 Task: Create in the project BlazePath in Backlog an issue 'Address issues related to software licensing and usage restrictions', assign it to team member softage.2@softage.net and change the status to IN PROGRESS. Create in the project BlazePath in Backlog an issue 'Develop a new feature to allow for automatic file versioning and history tracking', assign it to team member softage.3@softage.net and change the status to IN PROGRESS
Action: Mouse moved to (179, 56)
Screenshot: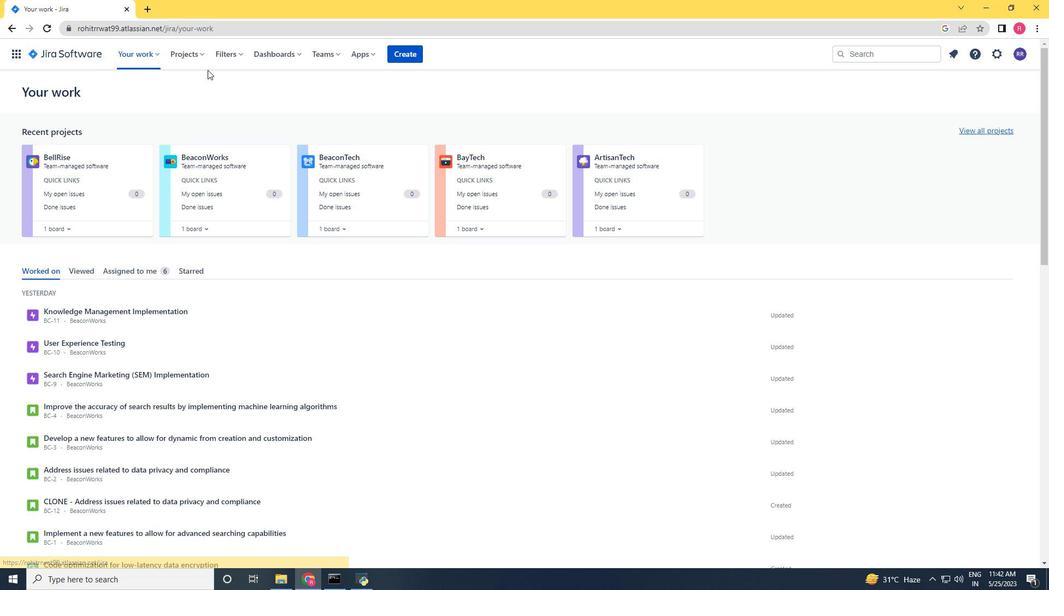 
Action: Mouse pressed left at (179, 56)
Screenshot: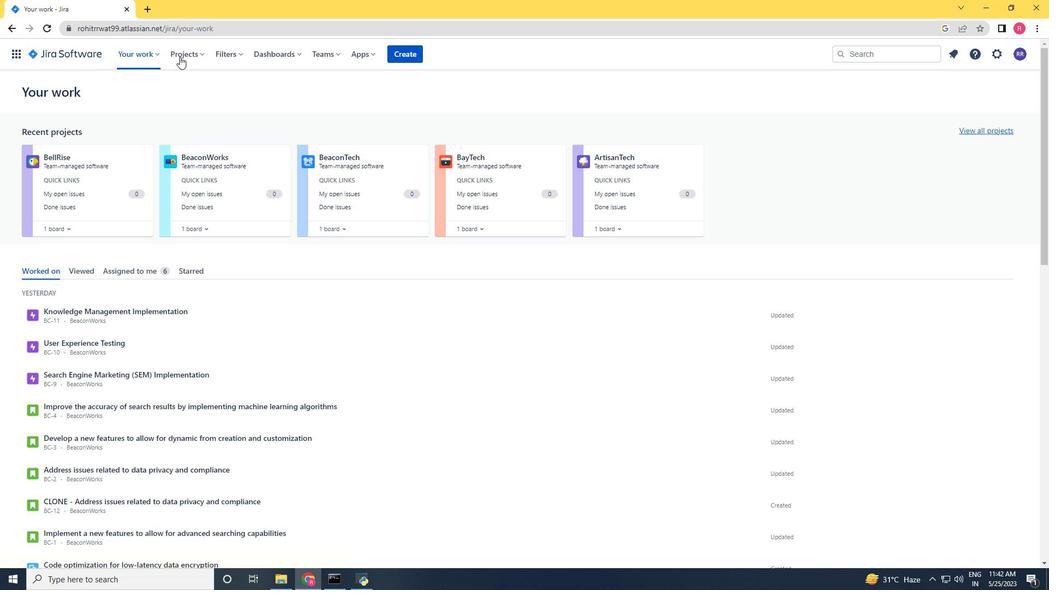
Action: Mouse moved to (202, 96)
Screenshot: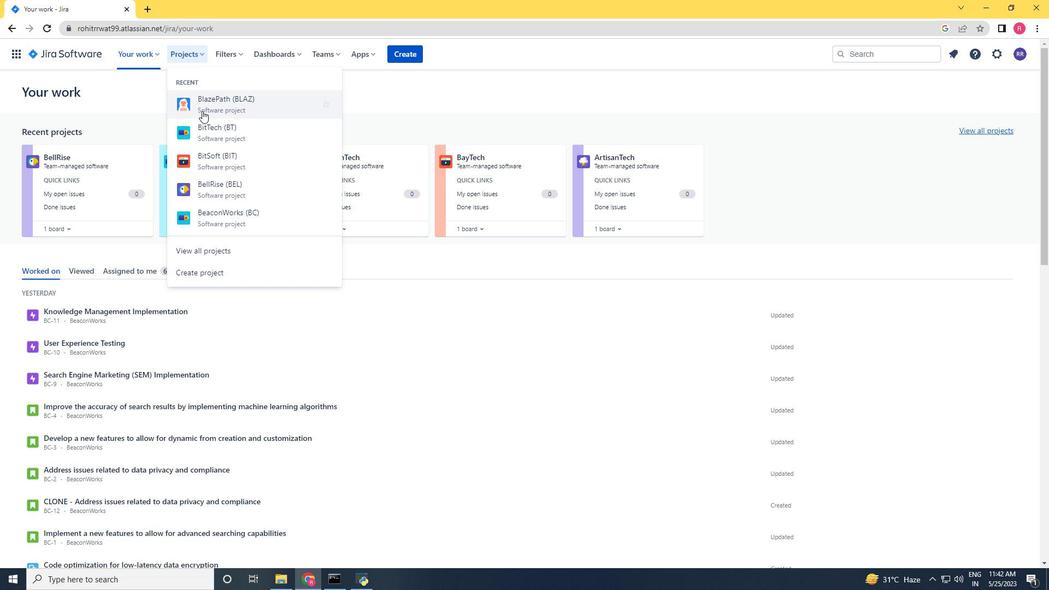 
Action: Mouse pressed left at (202, 96)
Screenshot: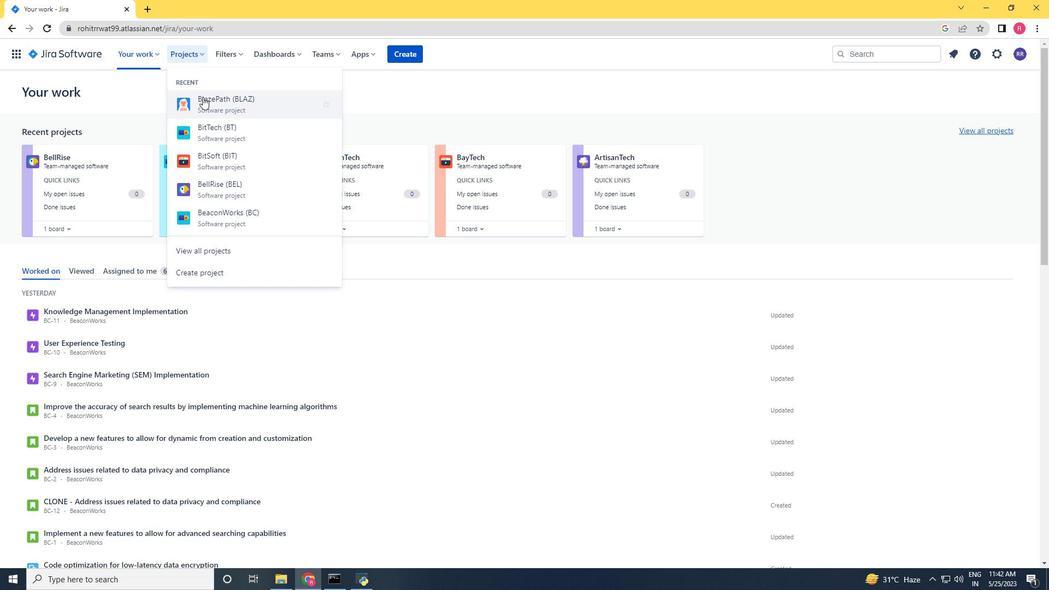 
Action: Mouse moved to (79, 172)
Screenshot: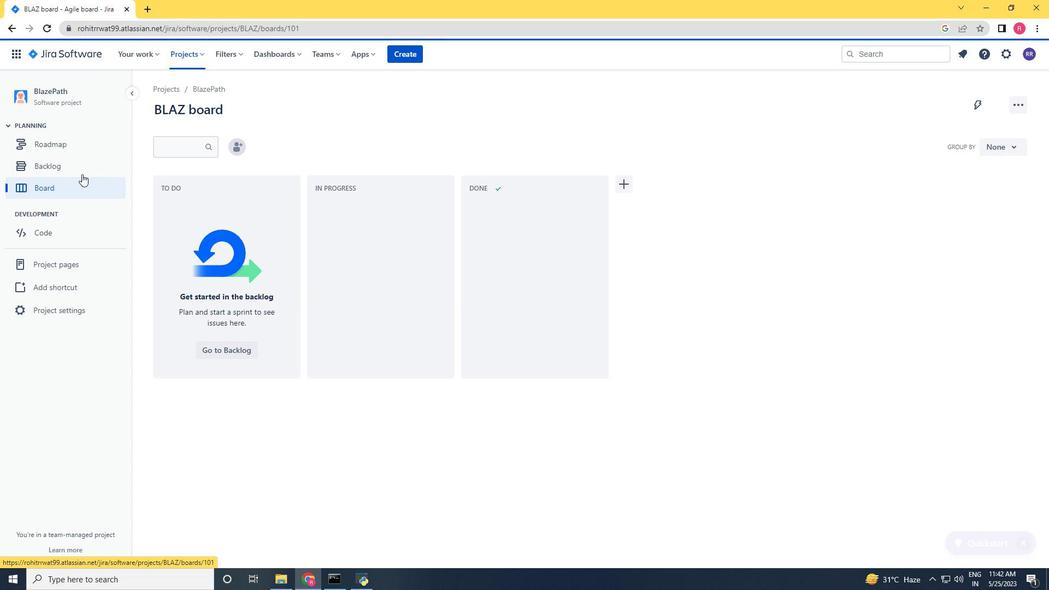 
Action: Mouse pressed left at (79, 172)
Screenshot: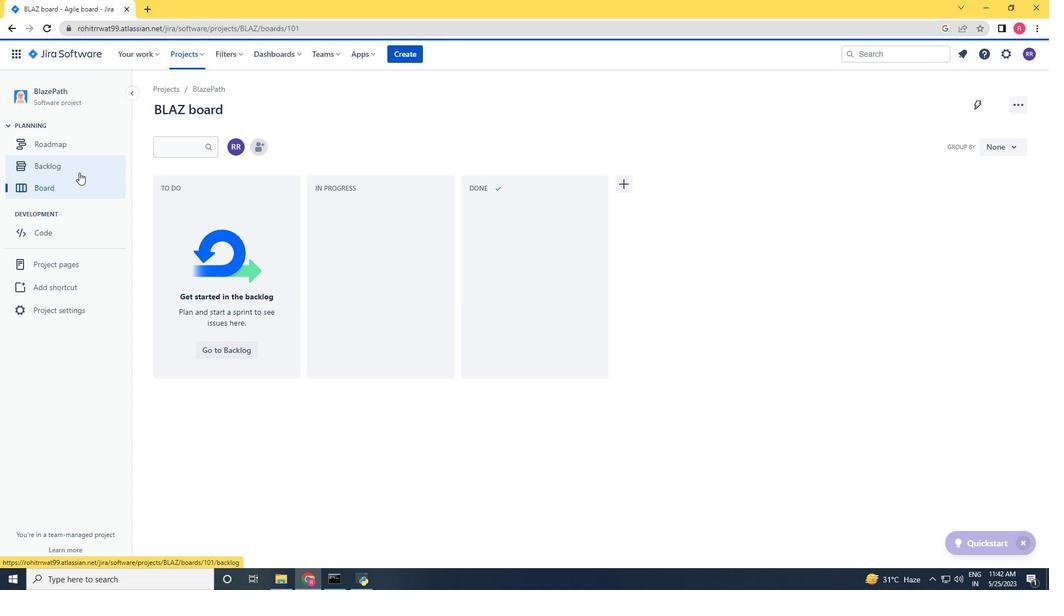 
Action: Mouse moved to (247, 418)
Screenshot: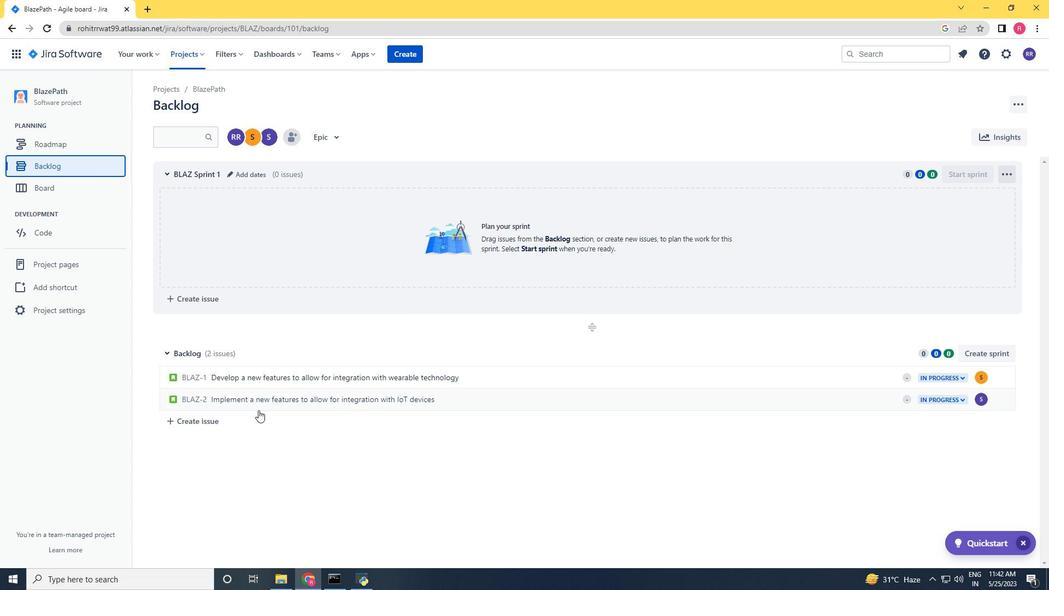 
Action: Mouse pressed left at (247, 418)
Screenshot: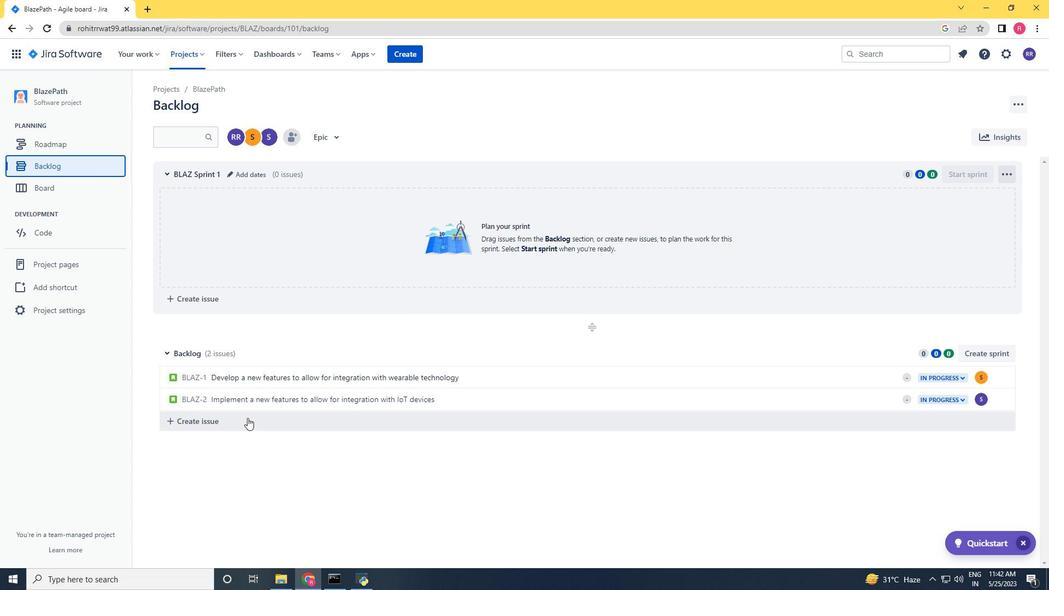 
Action: Key pressed <Key.shift>Address<Key.space>issue<Key.space>related<Key.space>to<Key.space>software<Key.space>licensing<Key.space>and<Key.space>usage<Key.space>restriction<Key.space><Key.enter>
Screenshot: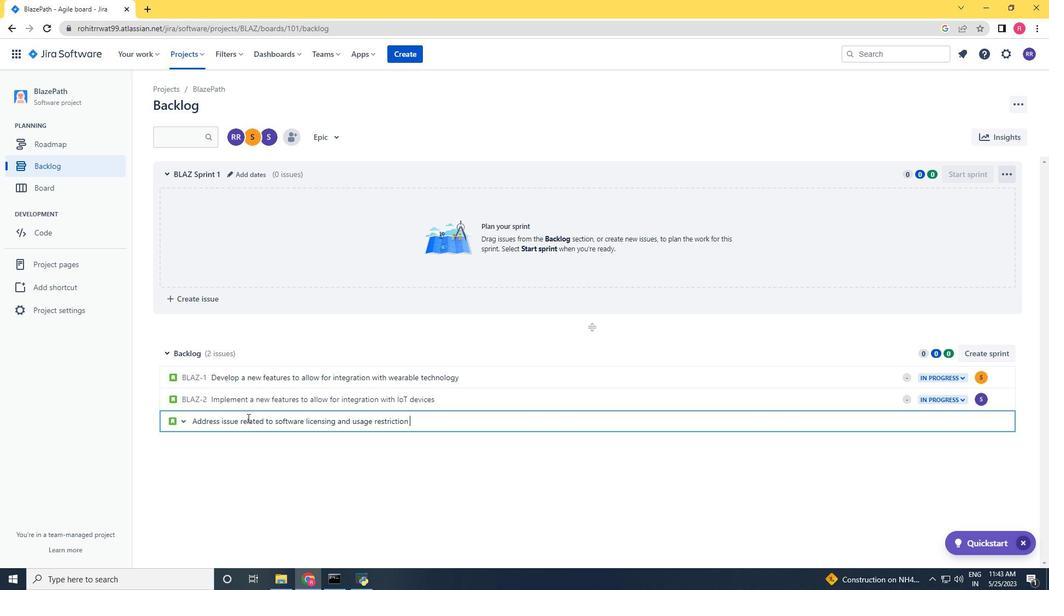 
Action: Mouse moved to (955, 416)
Screenshot: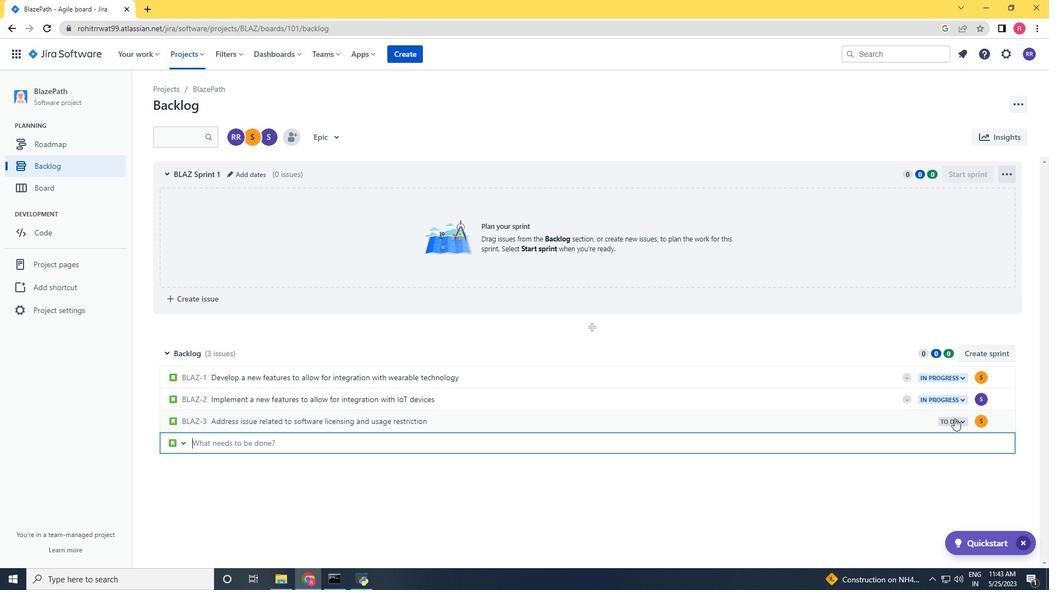 
Action: Mouse pressed left at (955, 416)
Screenshot: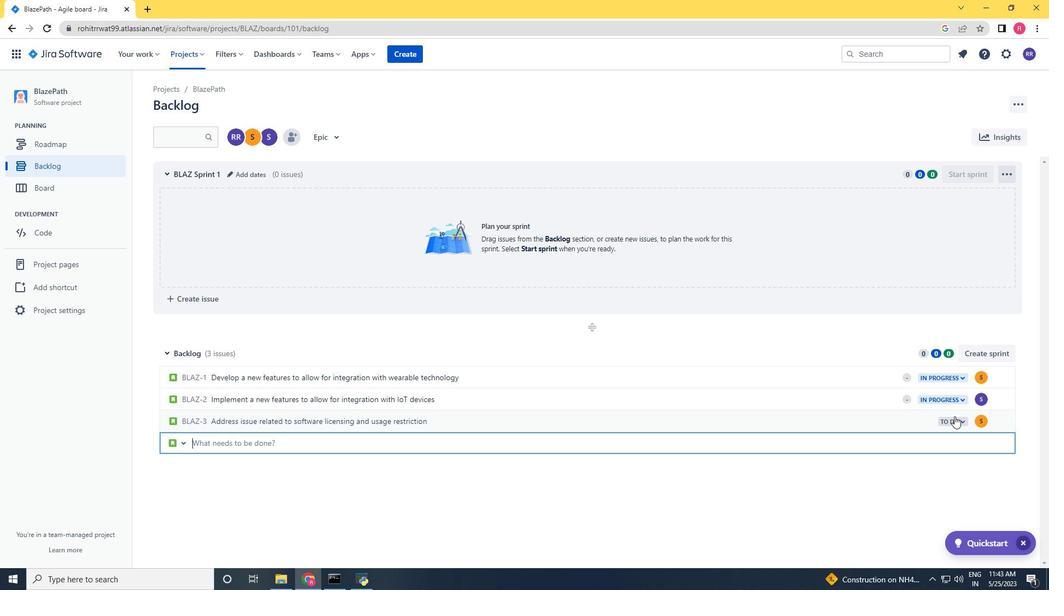 
Action: Mouse moved to (857, 259)
Screenshot: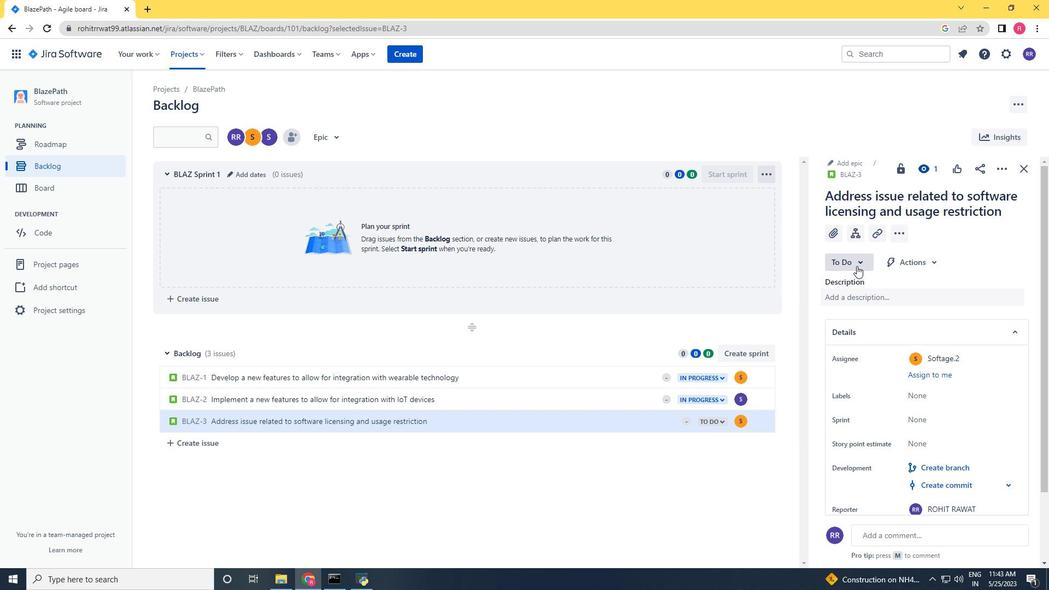 
Action: Mouse pressed left at (857, 259)
Screenshot: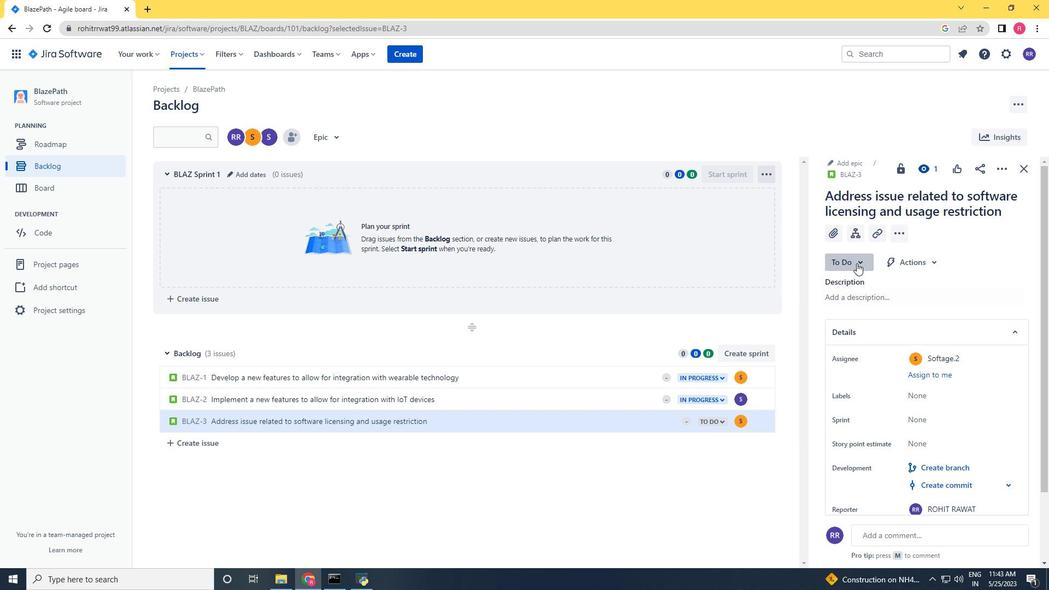 
Action: Mouse moved to (855, 287)
Screenshot: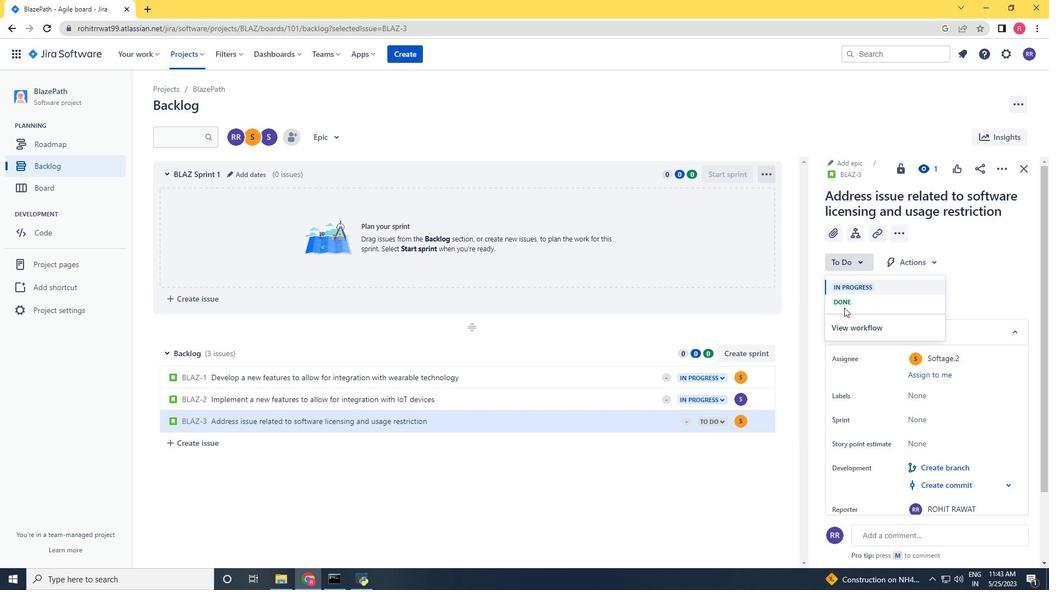 
Action: Mouse pressed left at (855, 287)
Screenshot: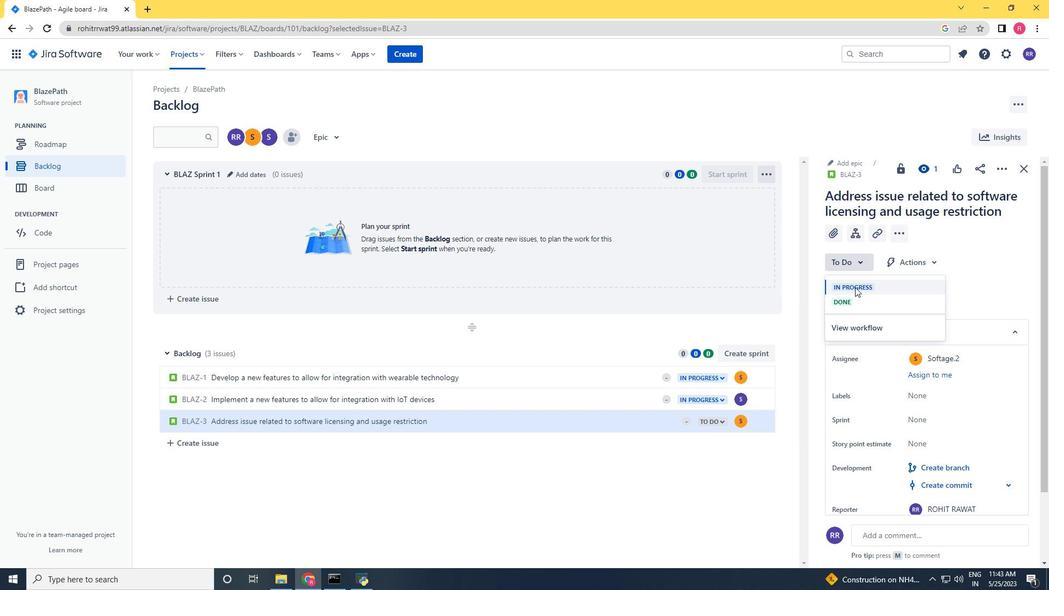 
Action: Mouse moved to (1023, 170)
Screenshot: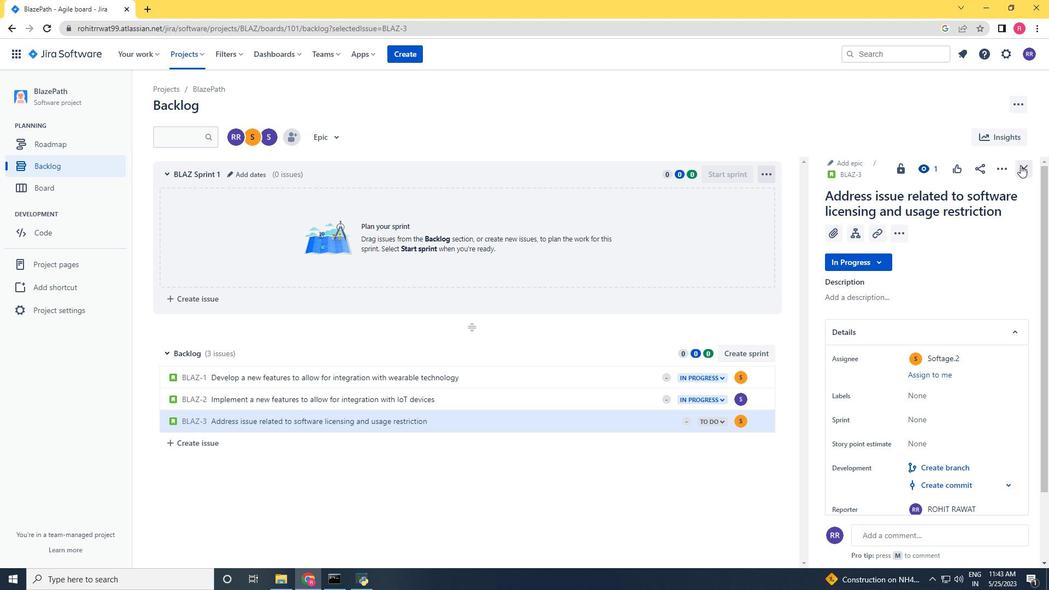 
Action: Mouse pressed left at (1023, 170)
Screenshot: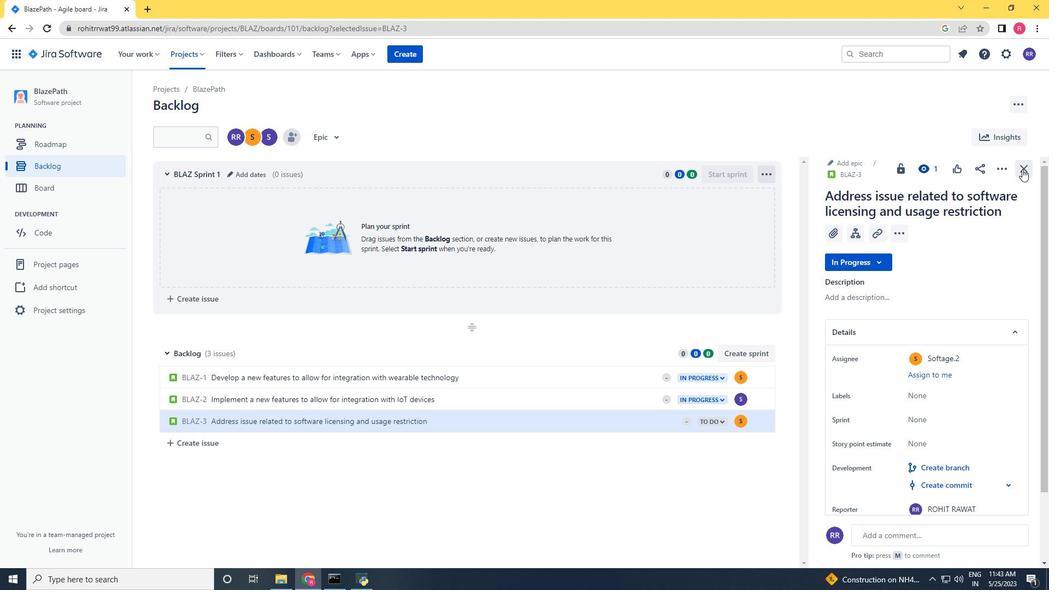 
Action: Mouse moved to (386, 451)
Screenshot: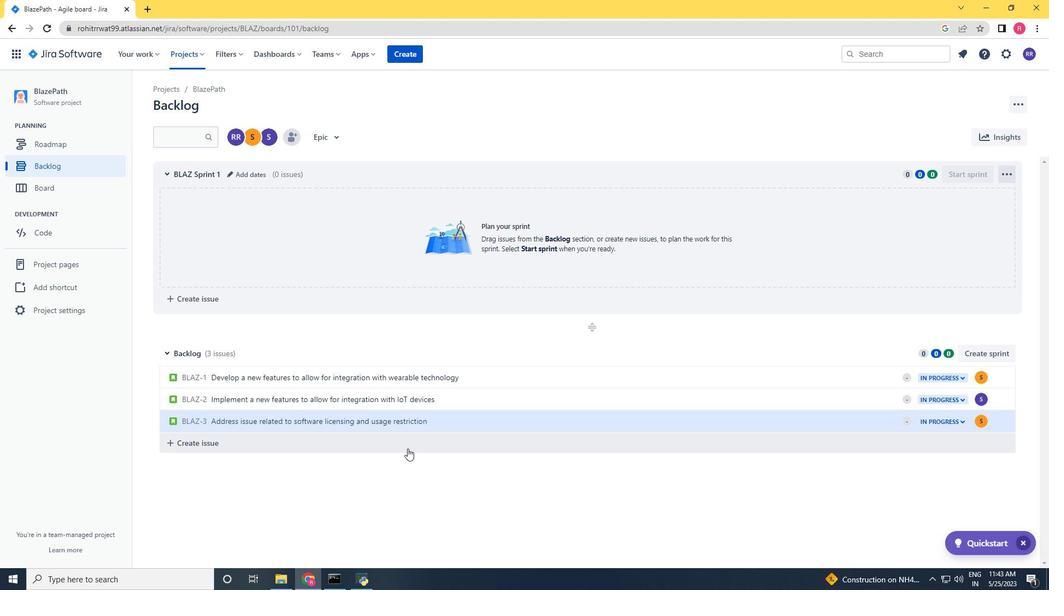 
Action: Mouse pressed left at (386, 451)
Screenshot: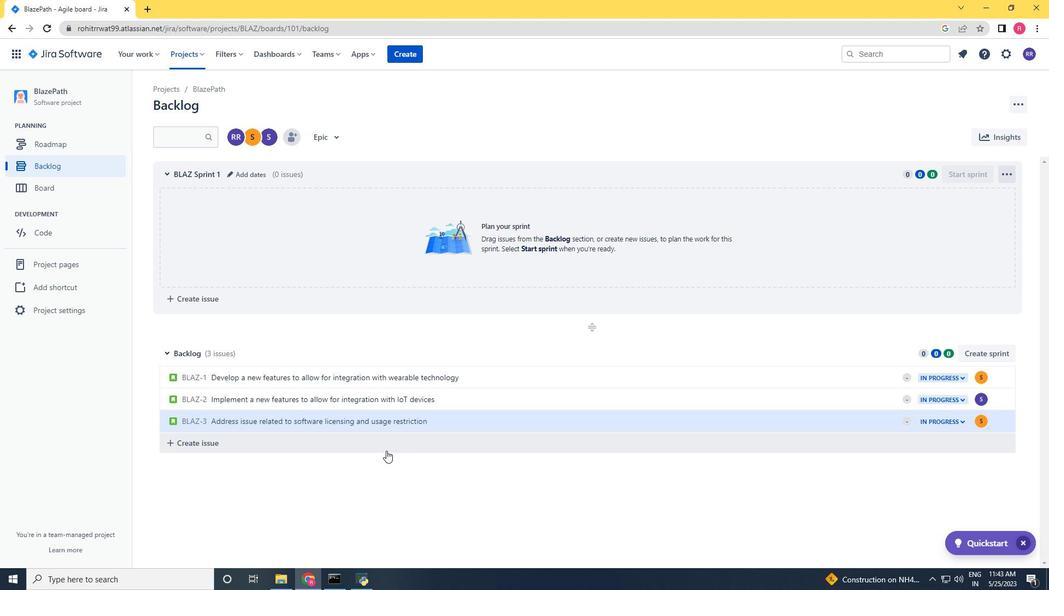 
Action: Key pressed <Key.shift>Develop<Key.space>a<Key.space>new<Key.space>features<Key.space>to<Key.space>allow<Key.space>fo<Key.space><Key.backspace>r<Key.space>automatted<Key.space><Key.backspace><Key.backspace><Key.backspace><Key.backspace>d<Key.space><Key.backspace><Key.backspace>ed<Key.space>fil<Key.space><Key.space>versioning<Key.space>and<Key.space>historty<Key.backspace><Key.backspace>yb<Key.backspace><Key.space>tracking<Key.space><Key.enter>
Screenshot: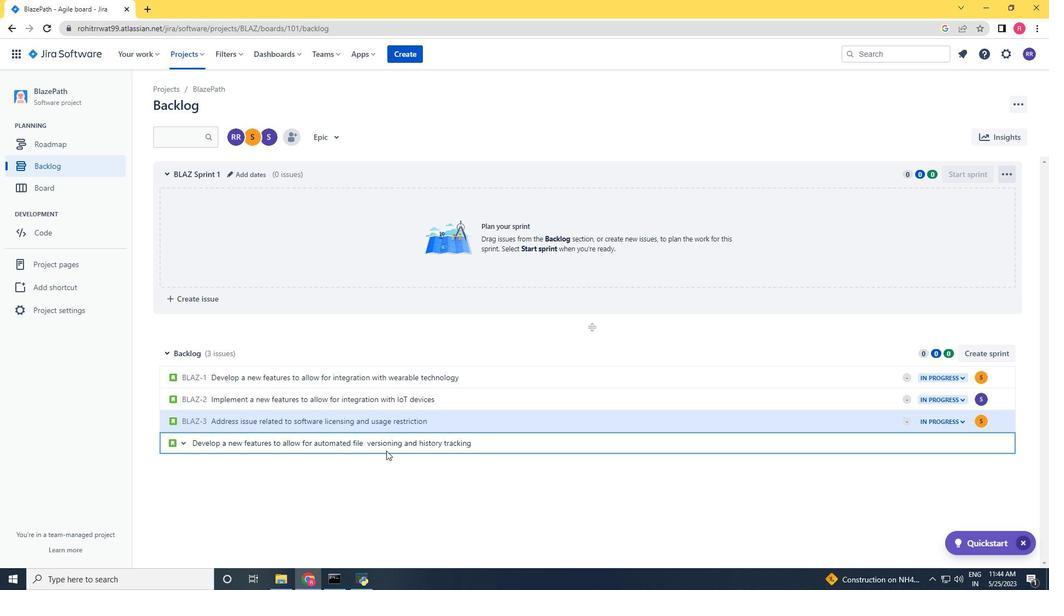 
Action: Mouse moved to (978, 442)
Screenshot: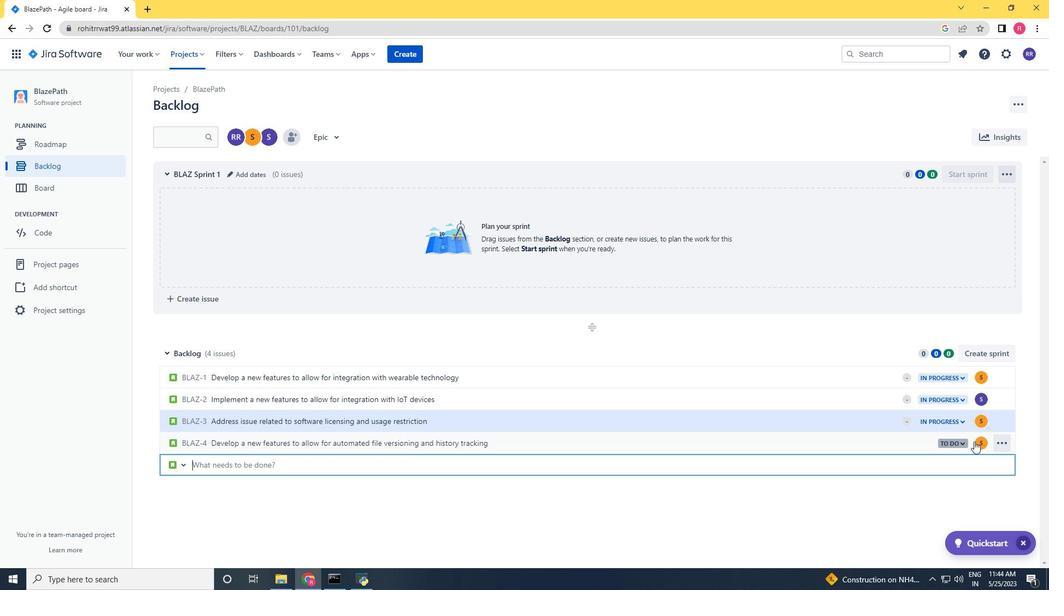 
Action: Mouse pressed left at (978, 442)
Screenshot: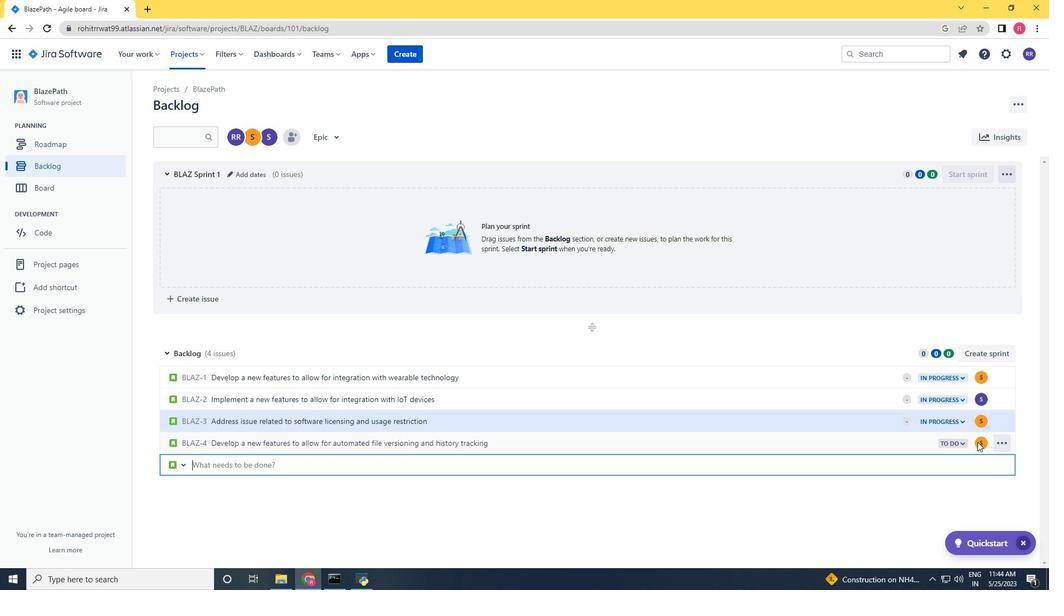
Action: Mouse moved to (979, 442)
Screenshot: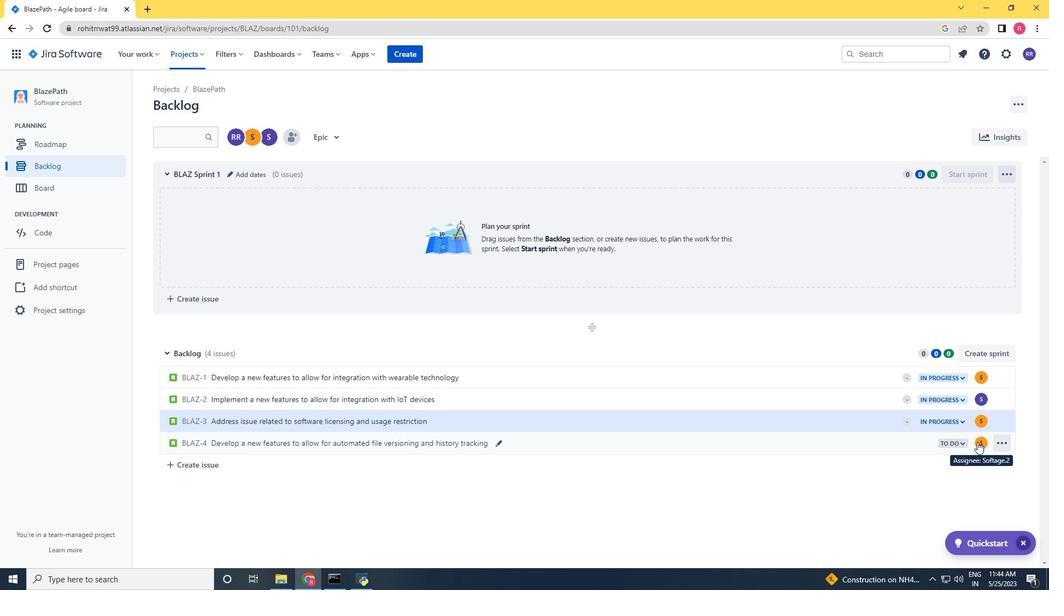 
Action: Mouse pressed left at (979, 442)
Screenshot: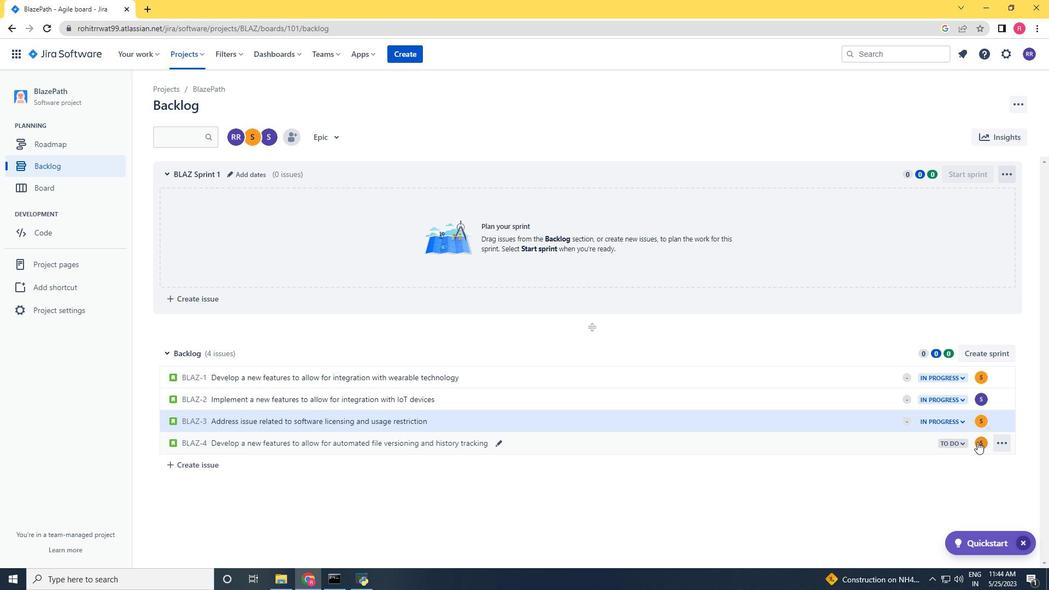 
Action: Key pressed softage.3<Key.shift>@softage.net
Screenshot: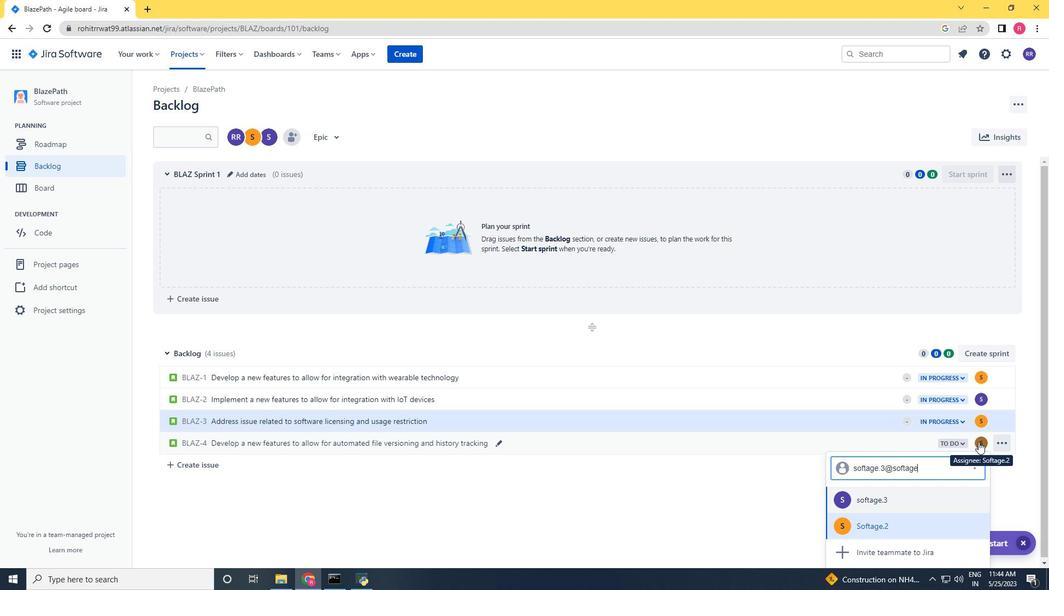 
Action: Mouse moved to (904, 497)
Screenshot: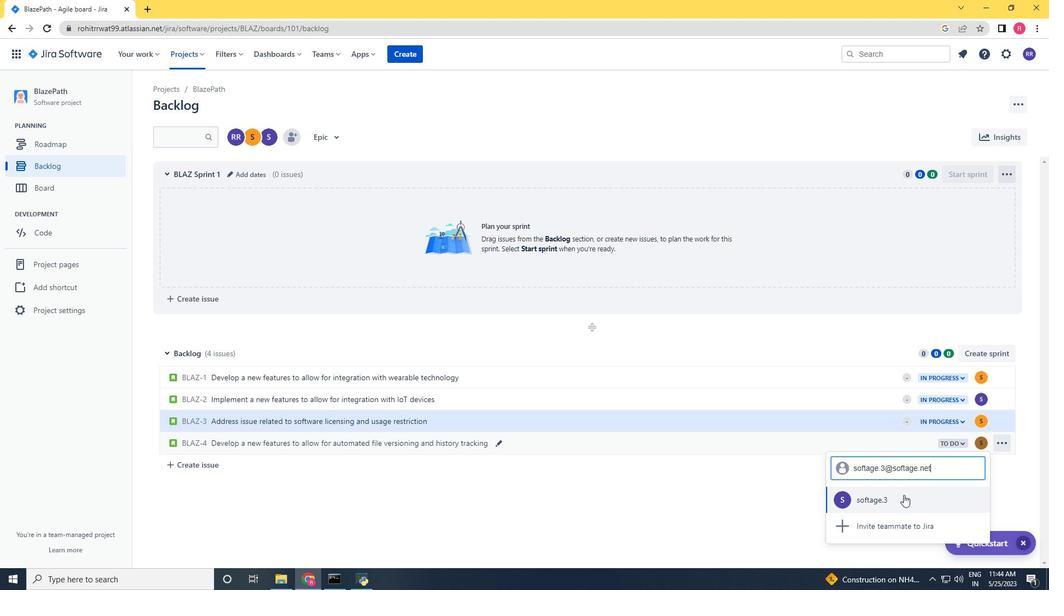 
Action: Mouse pressed left at (904, 497)
Screenshot: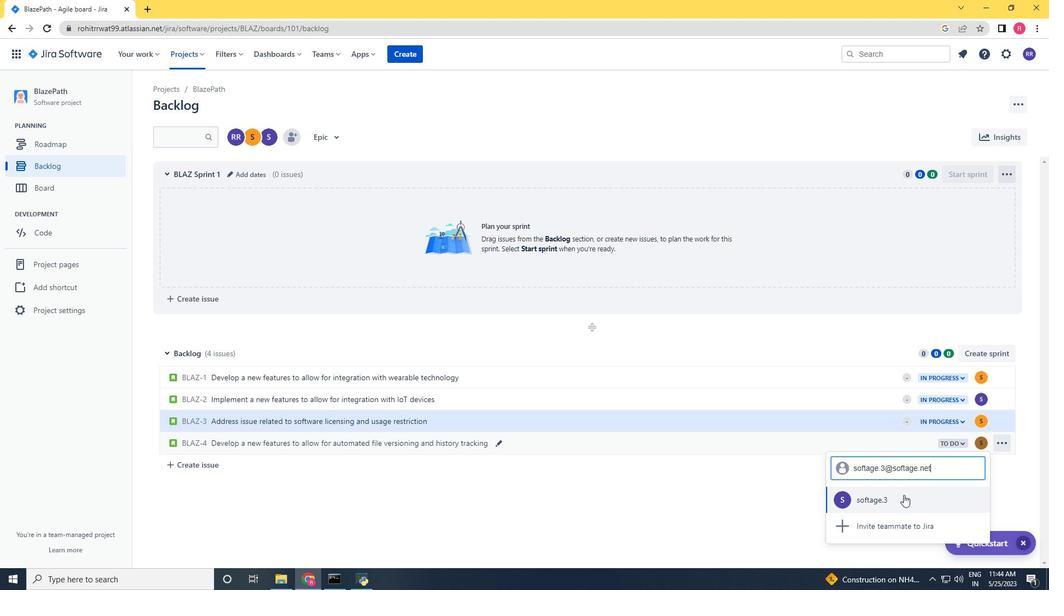 
Action: Mouse moved to (953, 446)
Screenshot: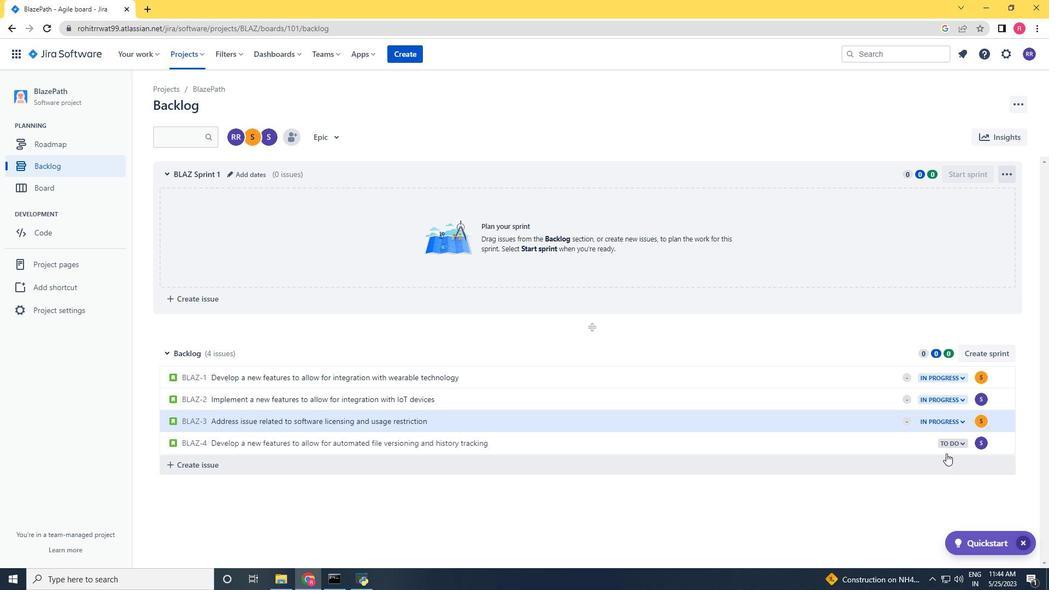 
Action: Mouse pressed left at (953, 446)
Screenshot: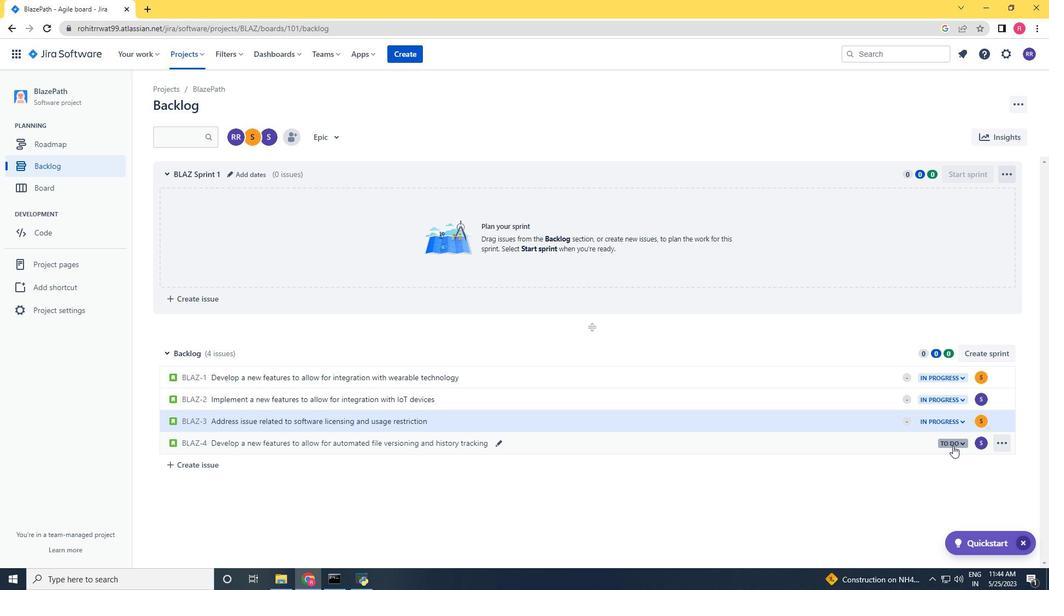 
Action: Mouse moved to (886, 464)
Screenshot: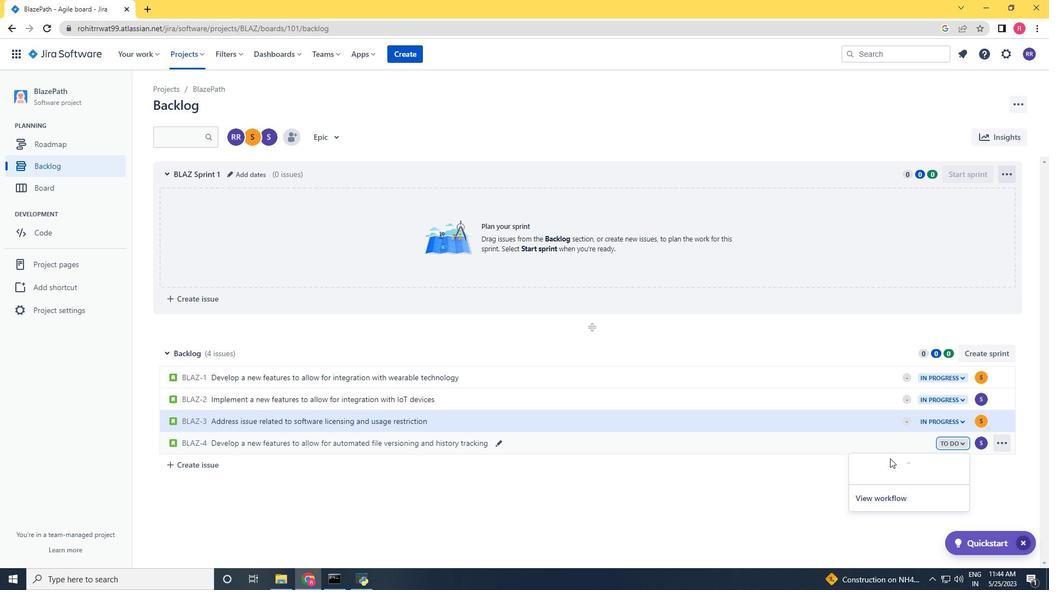 
Action: Mouse pressed left at (886, 464)
Screenshot: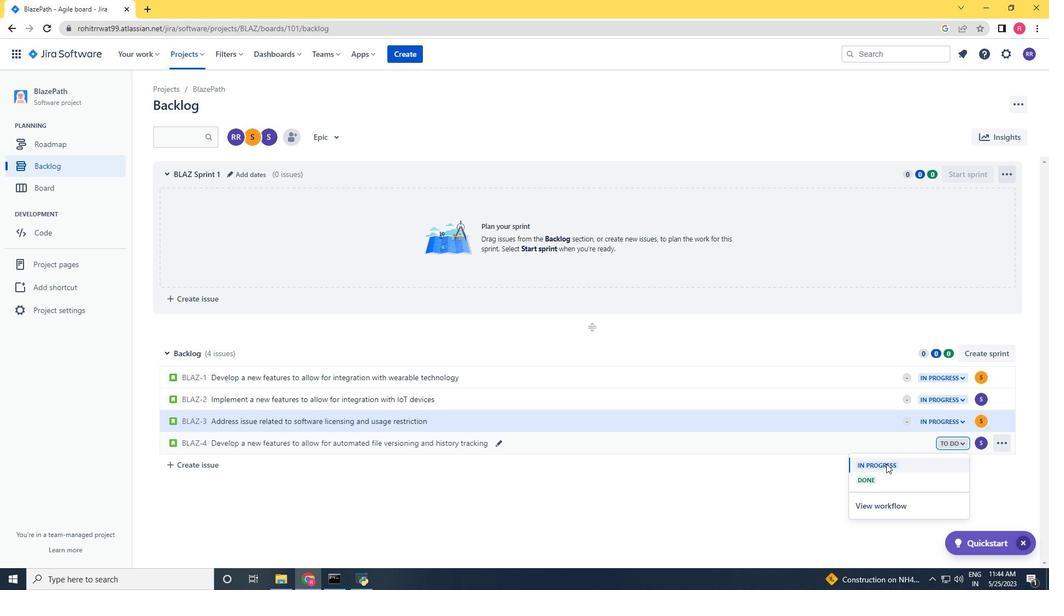 
Action: Mouse moved to (758, 507)
Screenshot: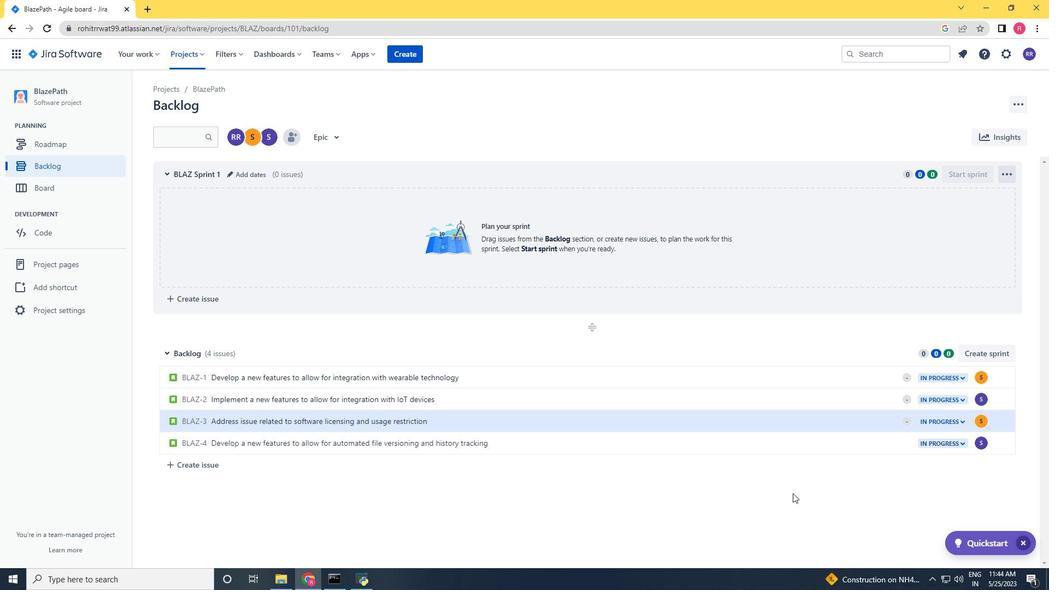 
Action: Mouse scrolled (758, 506) with delta (0, 0)
Screenshot: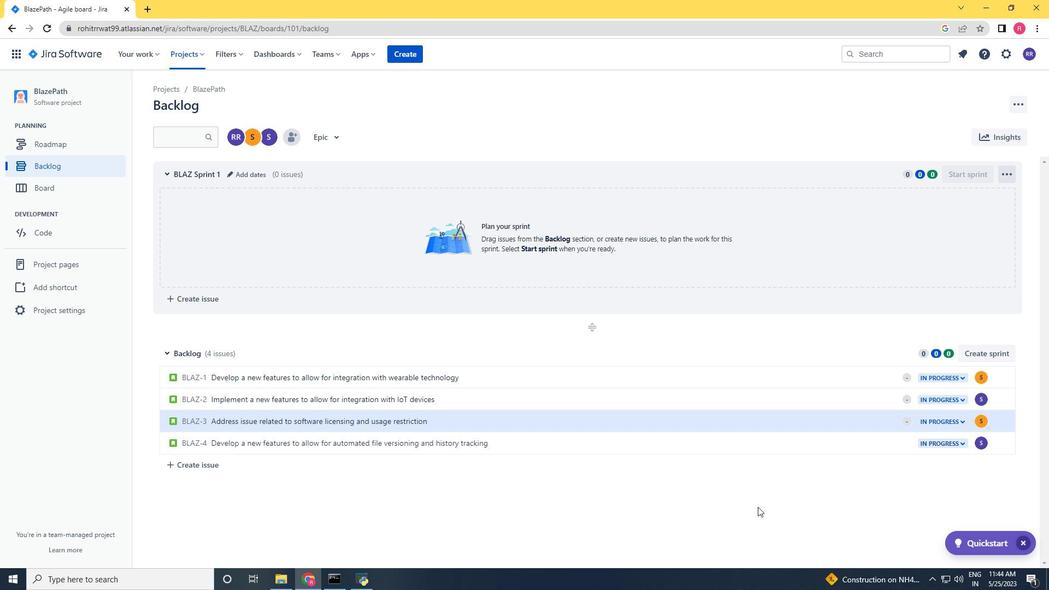 
Action: Mouse pressed left at (758, 507)
Screenshot: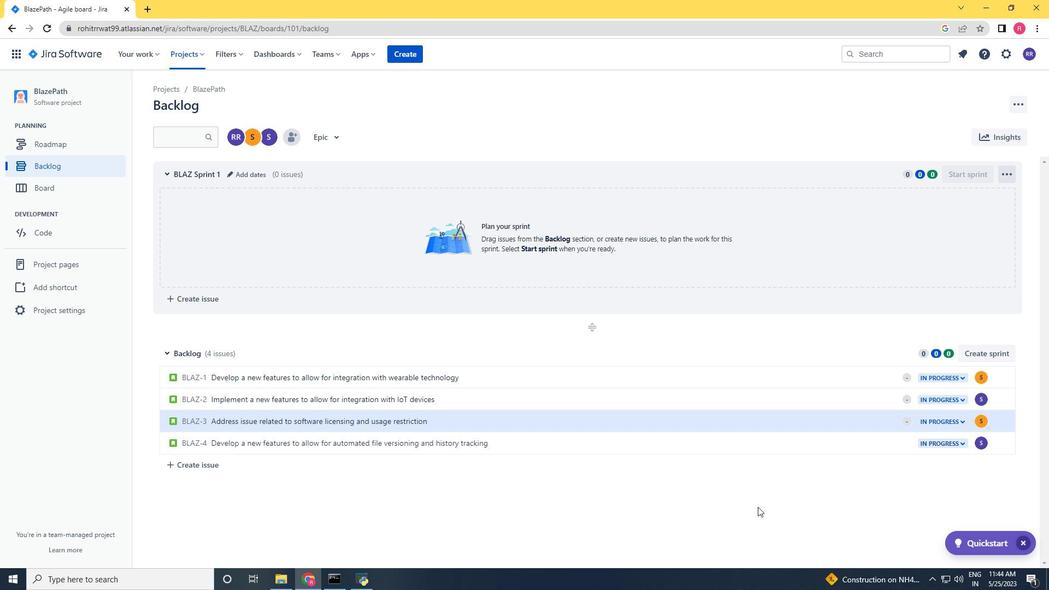 
